 Task: Add the task  Integrate a new online platform for online language learning to the section Discovery in the project ArcticForge and add a Due Date to the respective task as 2023/11/10
Action: Mouse moved to (62, 326)
Screenshot: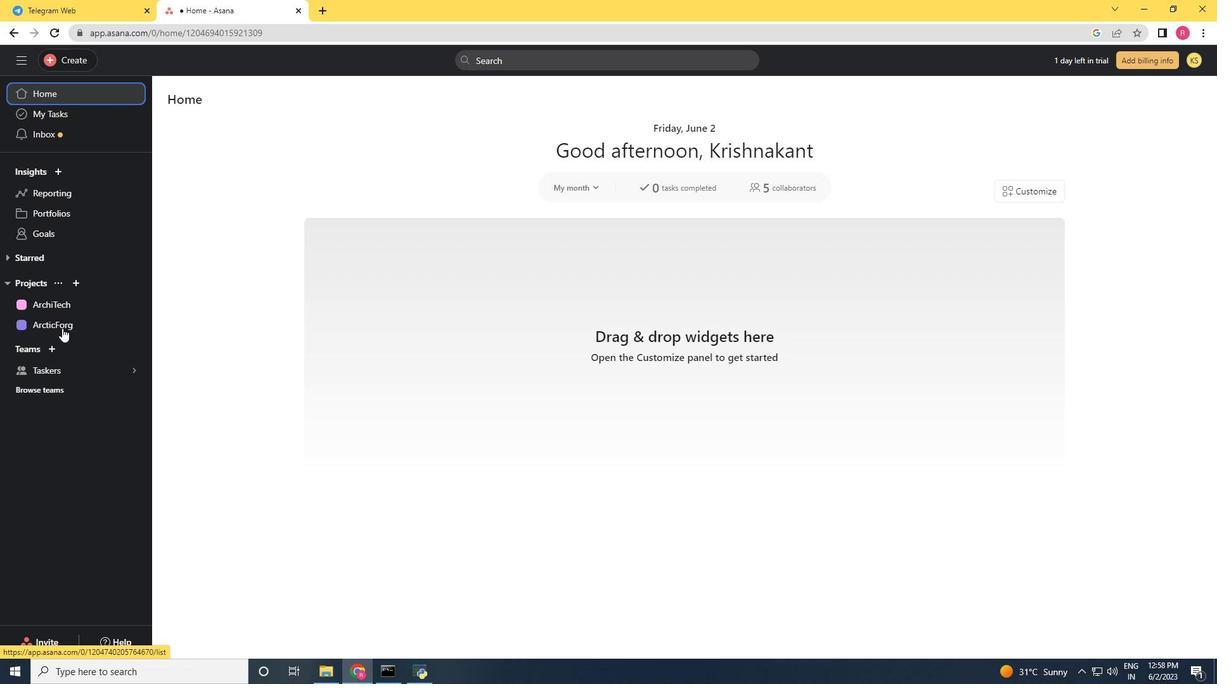 
Action: Mouse pressed left at (62, 326)
Screenshot: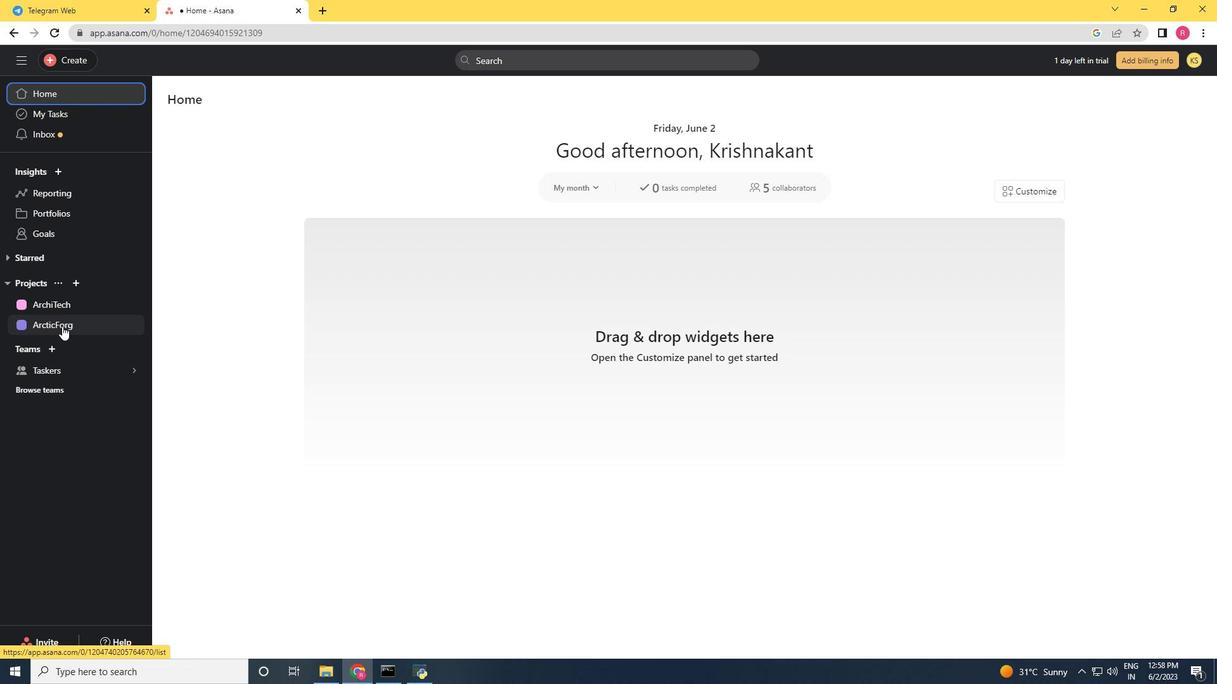 
Action: Mouse moved to (831, 519)
Screenshot: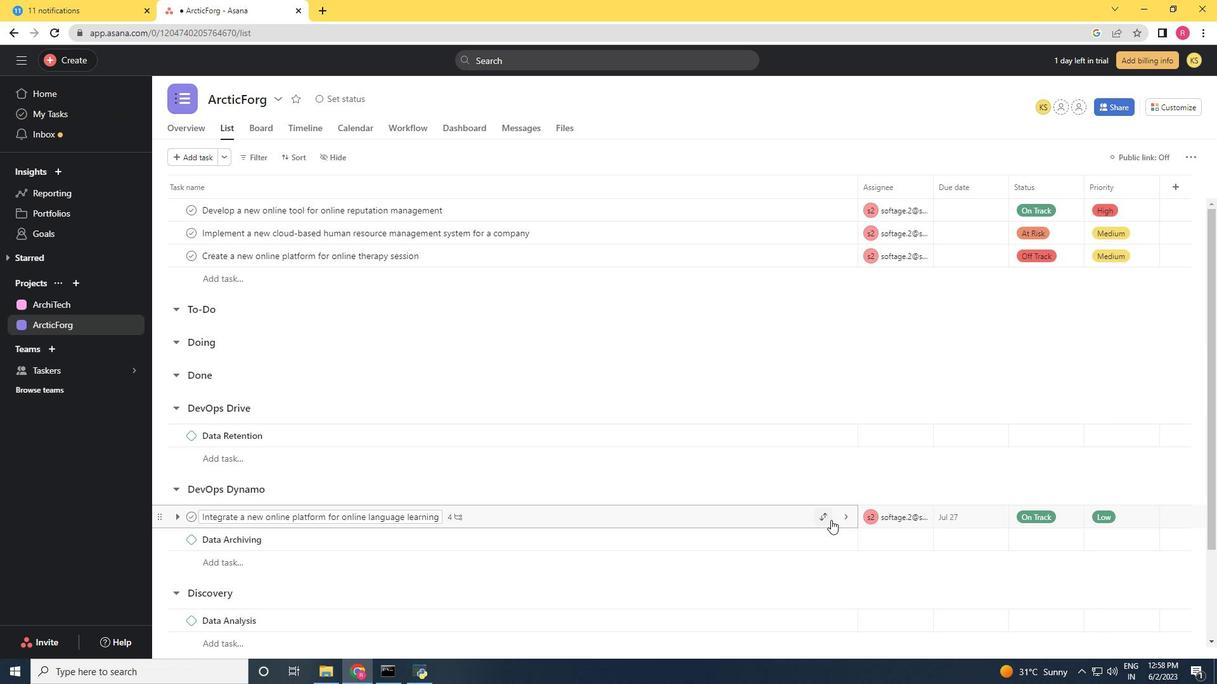 
Action: Mouse pressed left at (831, 519)
Screenshot: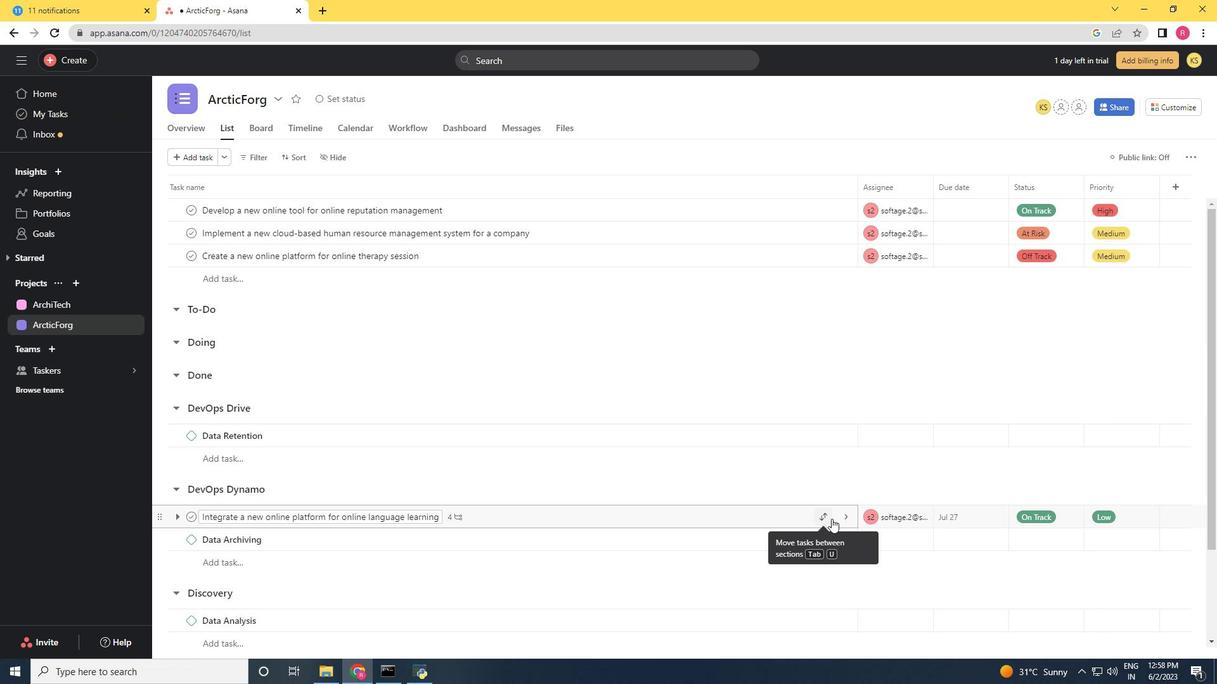 
Action: Mouse moved to (757, 477)
Screenshot: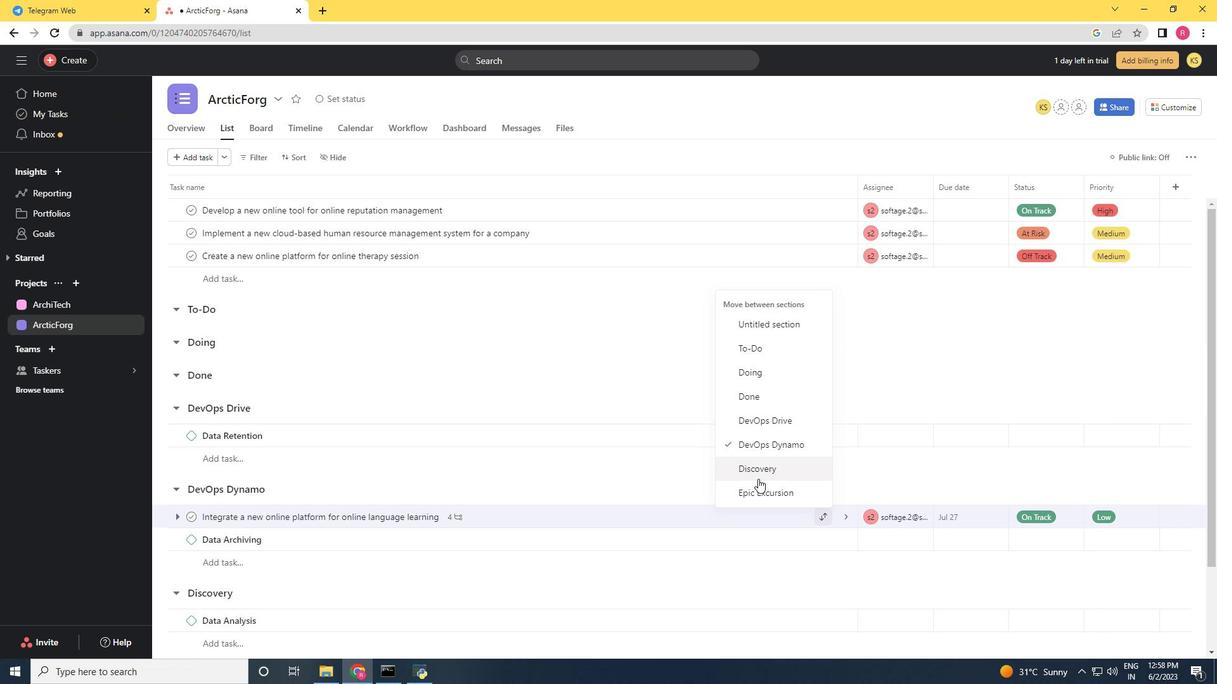 
Action: Mouse pressed left at (757, 477)
Screenshot: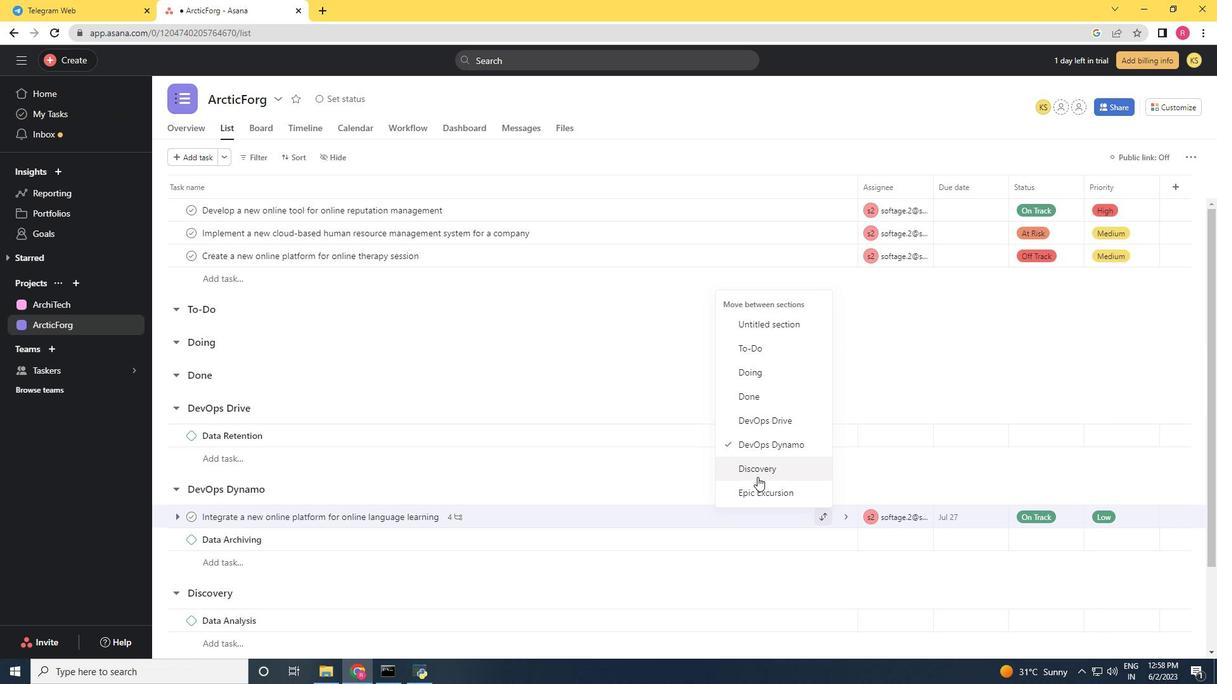 
Action: Mouse moved to (755, 479)
Screenshot: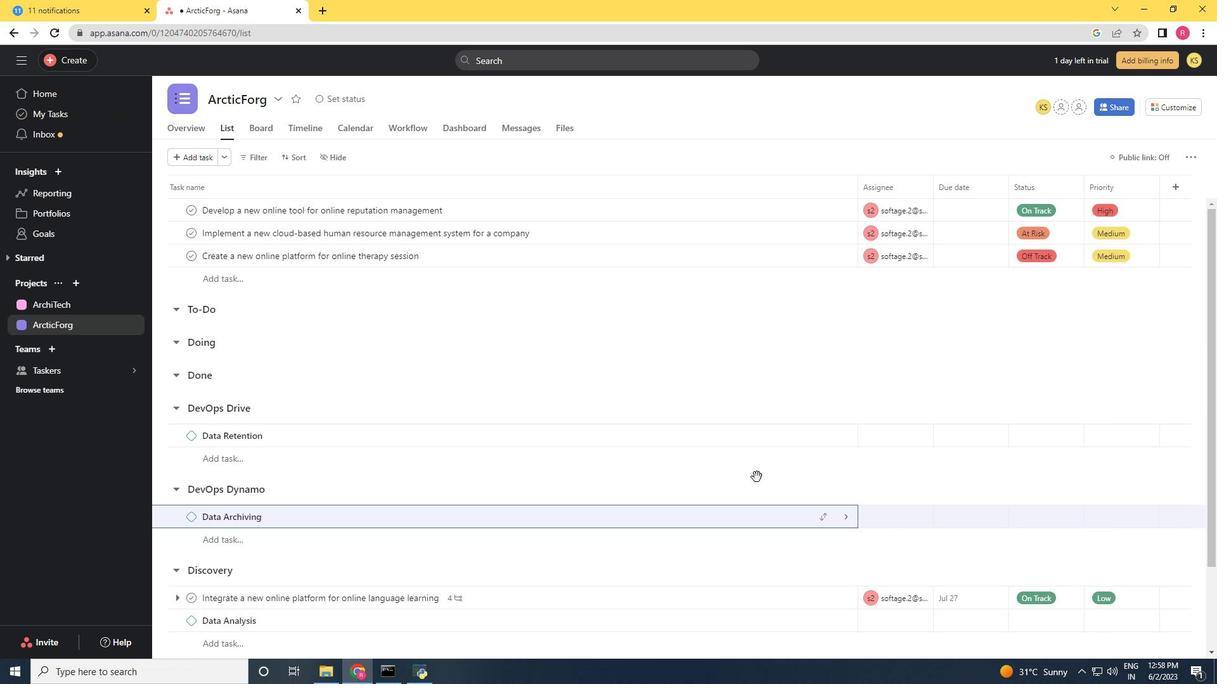 
Action: Mouse scrolled (755, 478) with delta (0, 0)
Screenshot: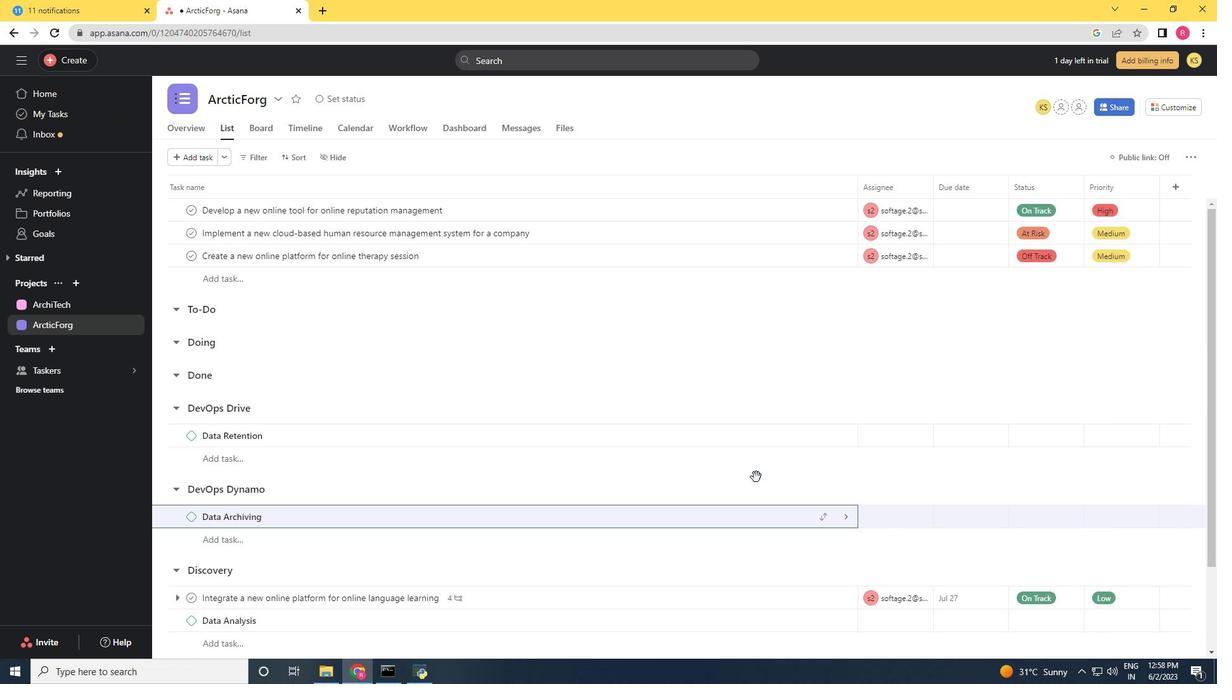
Action: Mouse moved to (755, 479)
Screenshot: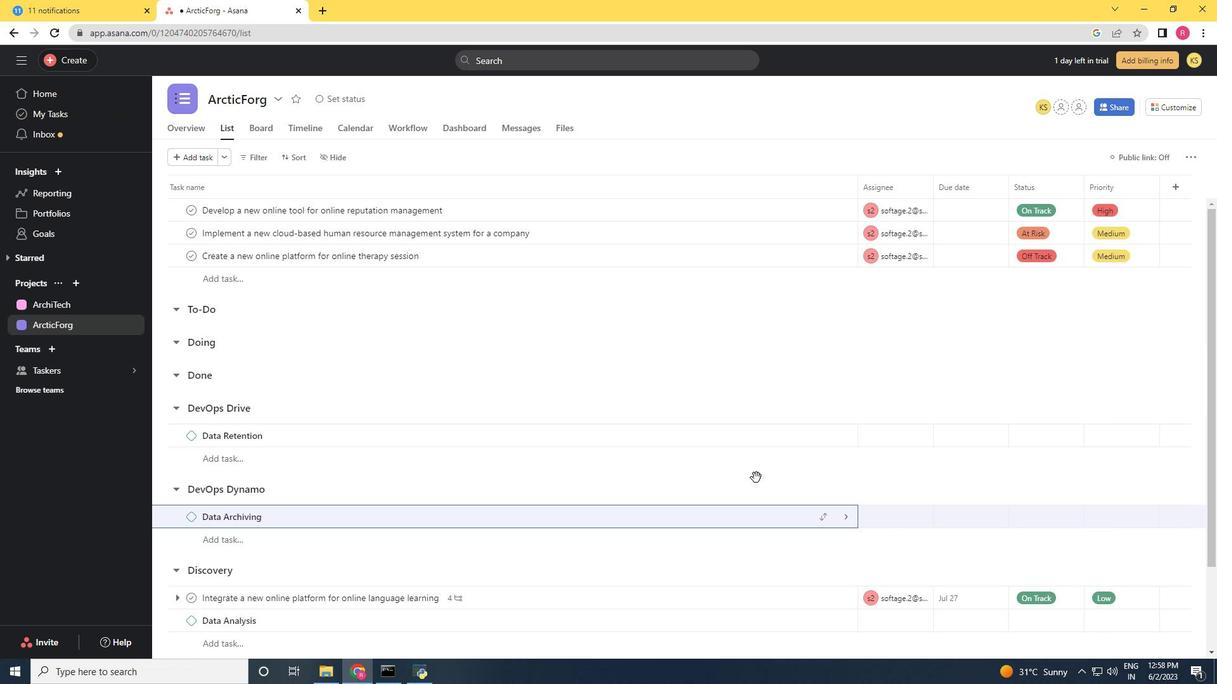 
Action: Mouse scrolled (755, 479) with delta (0, 0)
Screenshot: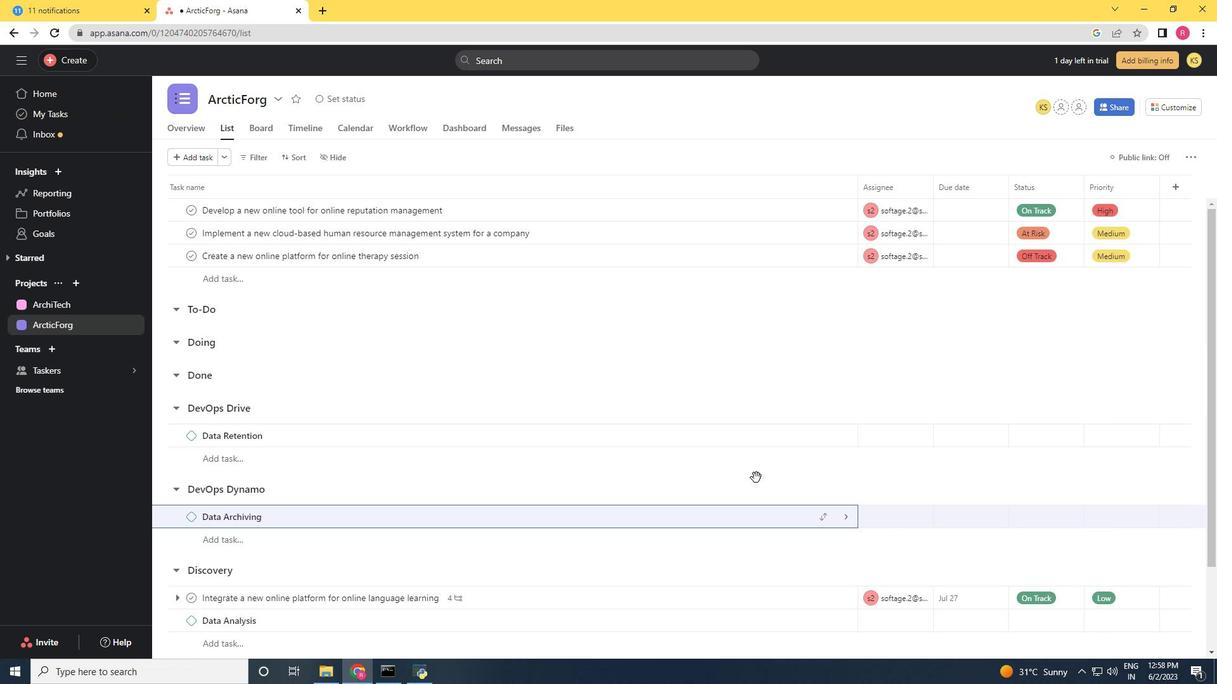 
Action: Mouse scrolled (755, 479) with delta (0, 0)
Screenshot: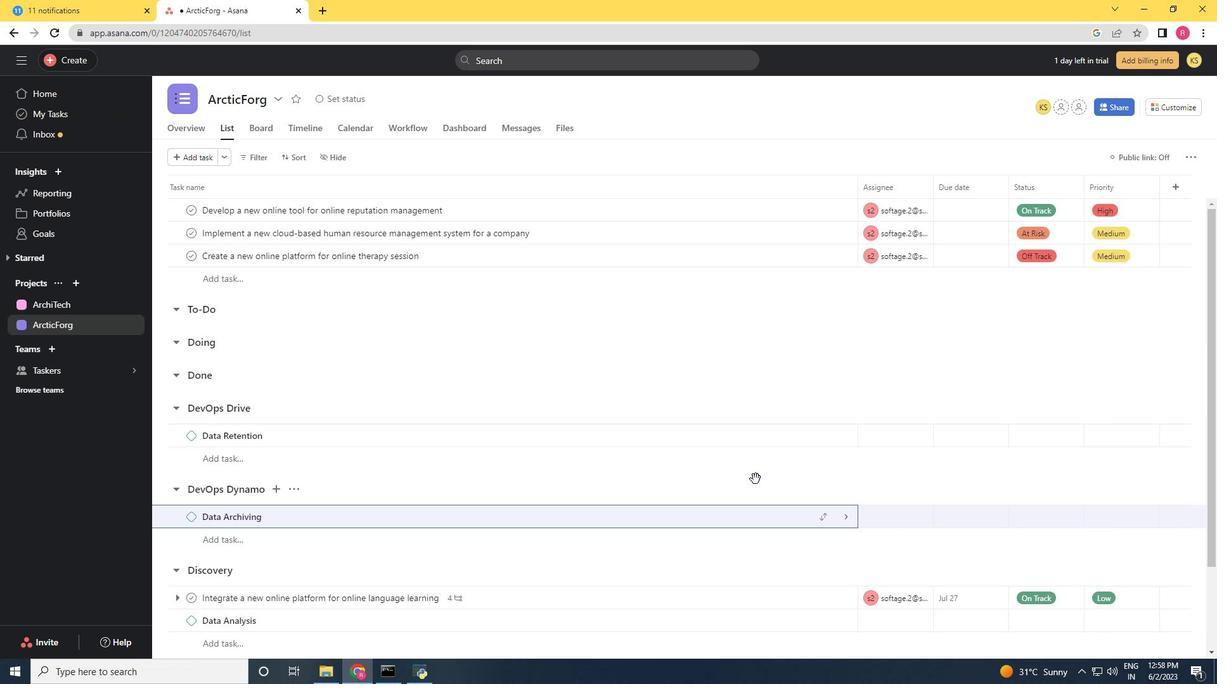 
Action: Mouse moved to (737, 498)
Screenshot: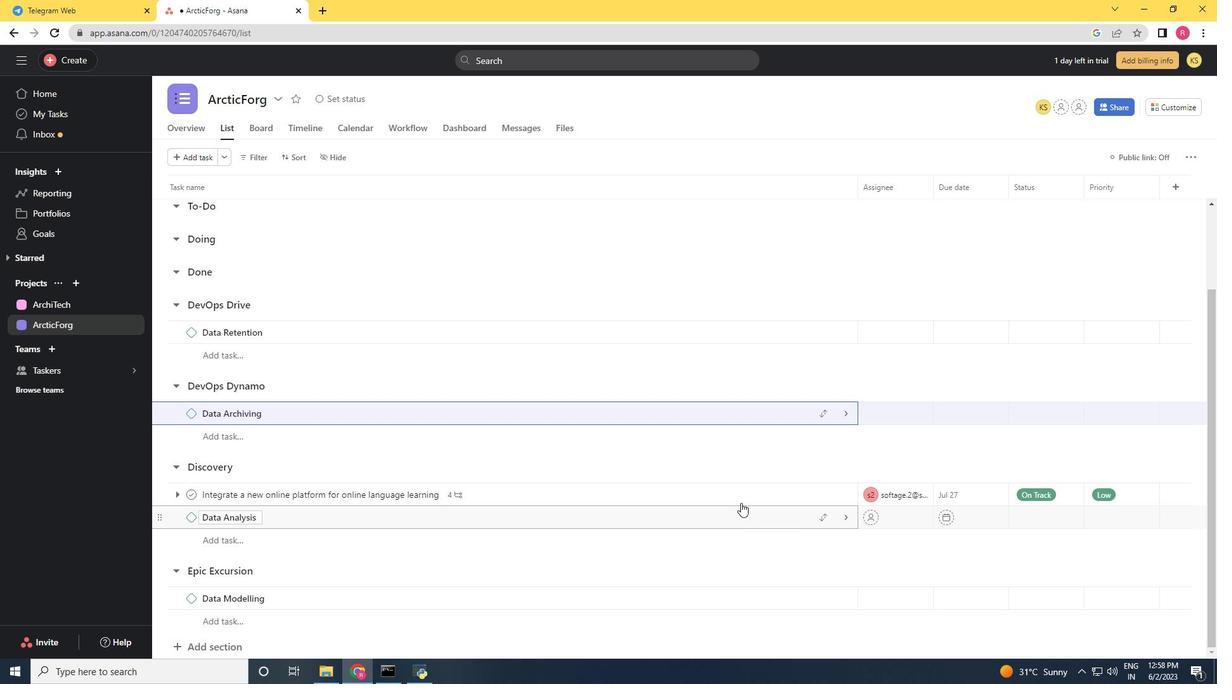 
Action: Mouse pressed left at (737, 498)
Screenshot: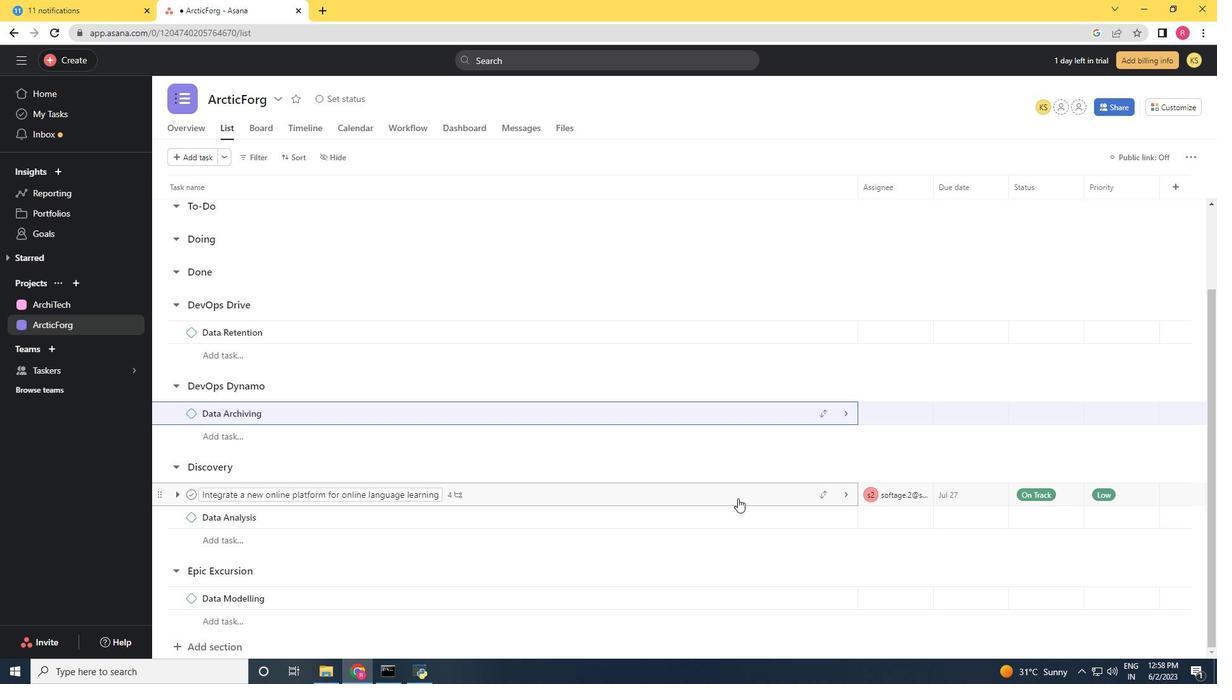 
Action: Mouse moved to (941, 277)
Screenshot: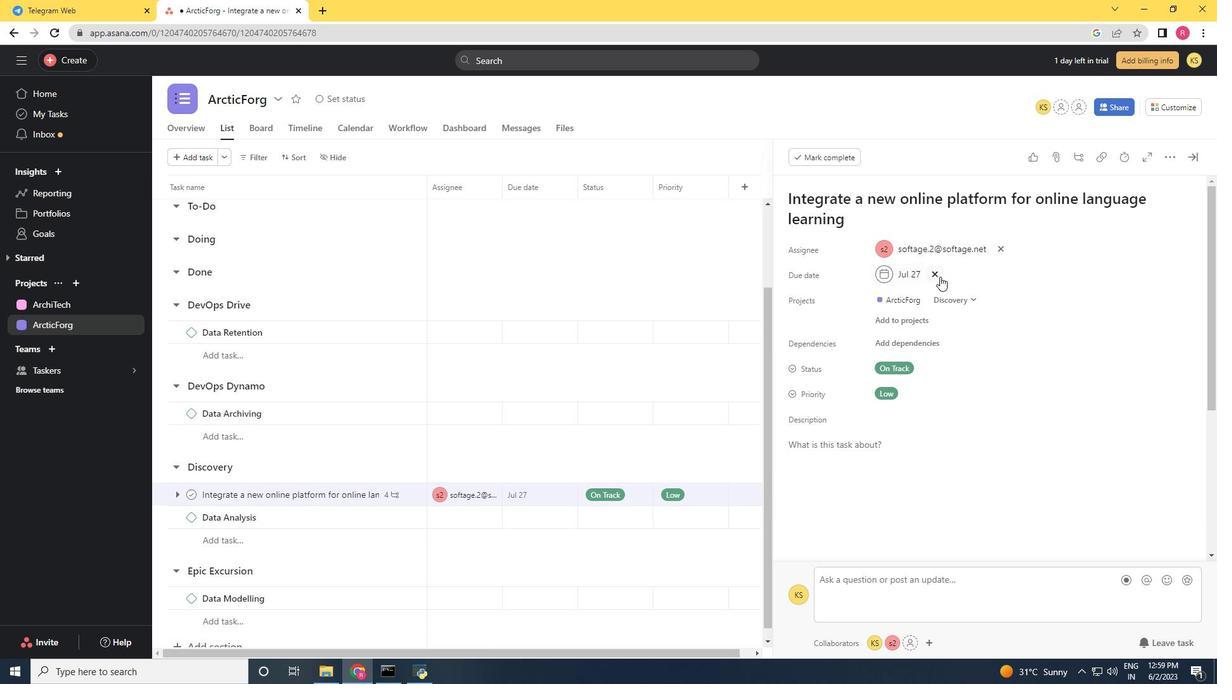 
Action: Mouse pressed left at (941, 277)
Screenshot: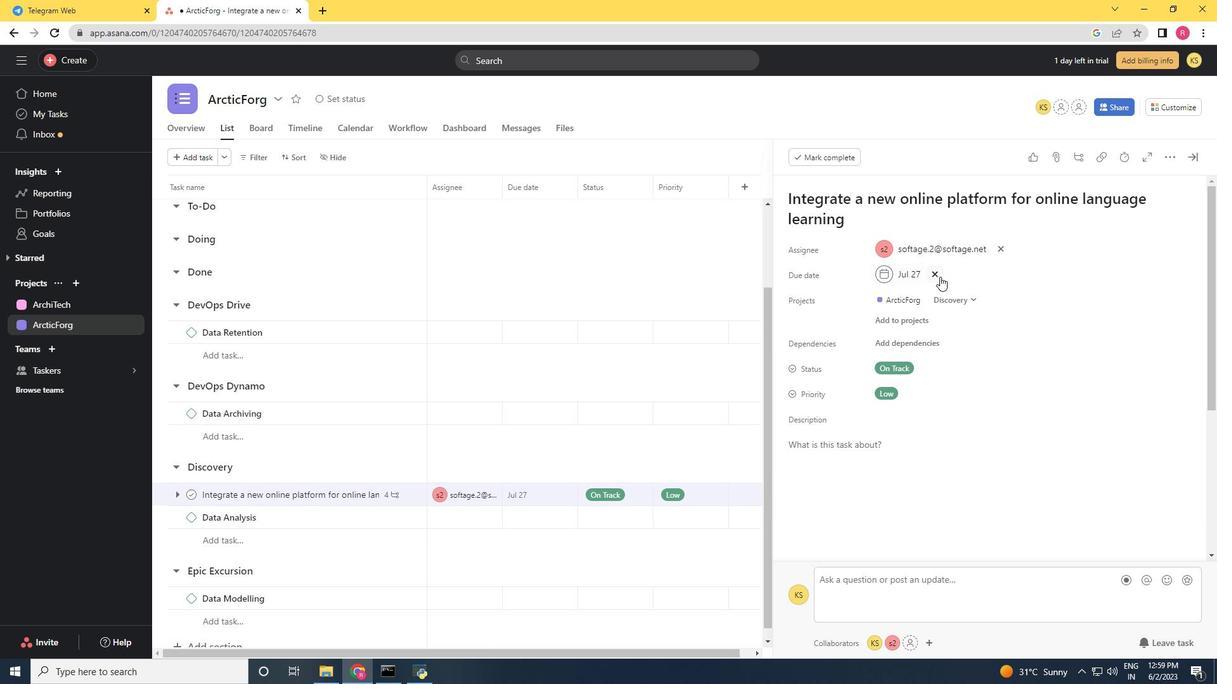 
Action: Mouse moved to (909, 278)
Screenshot: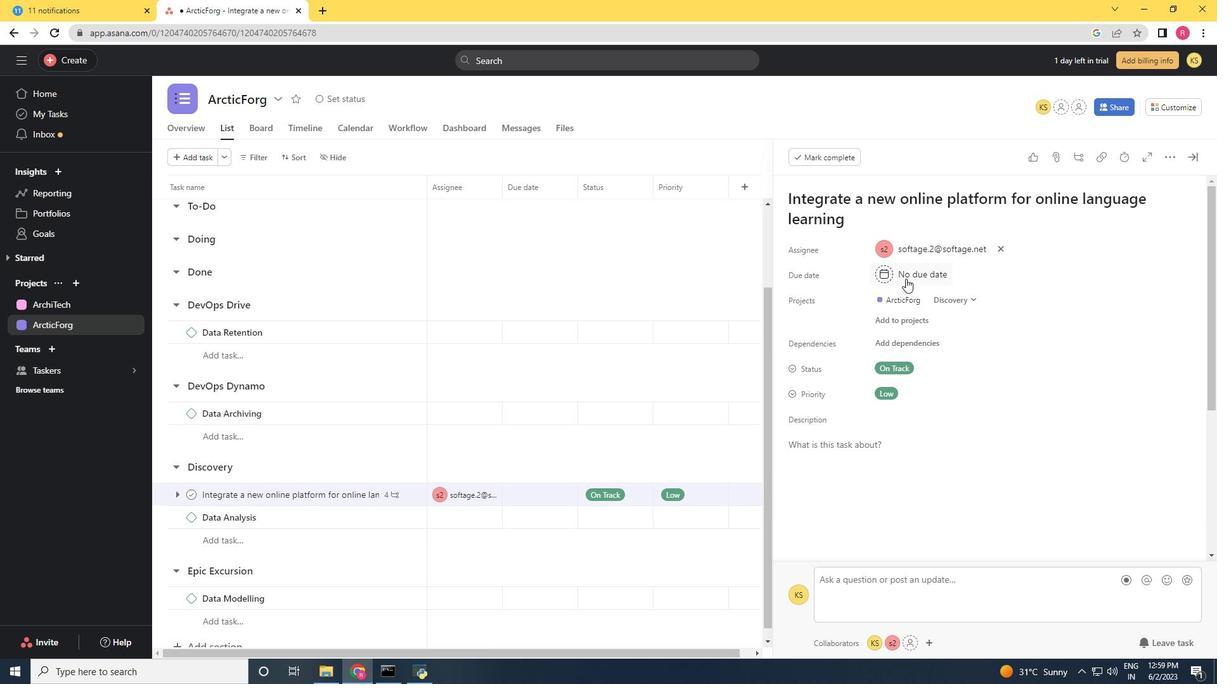 
Action: Mouse pressed left at (909, 278)
Screenshot: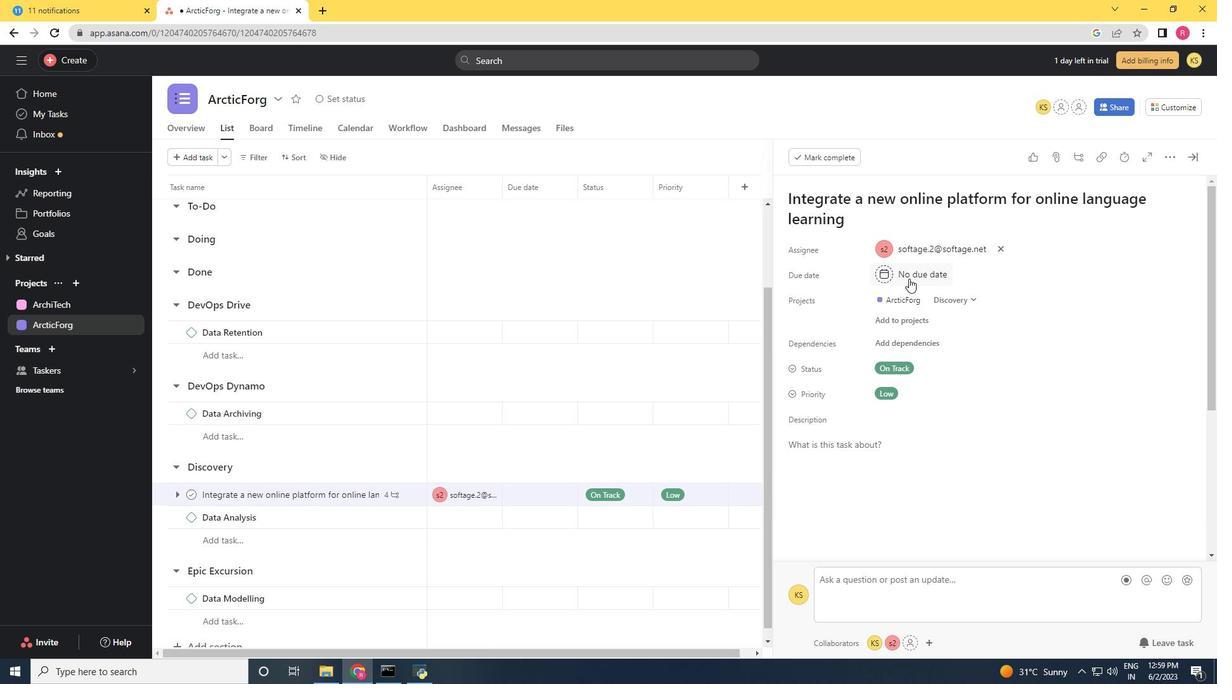 
Action: Mouse moved to (1027, 339)
Screenshot: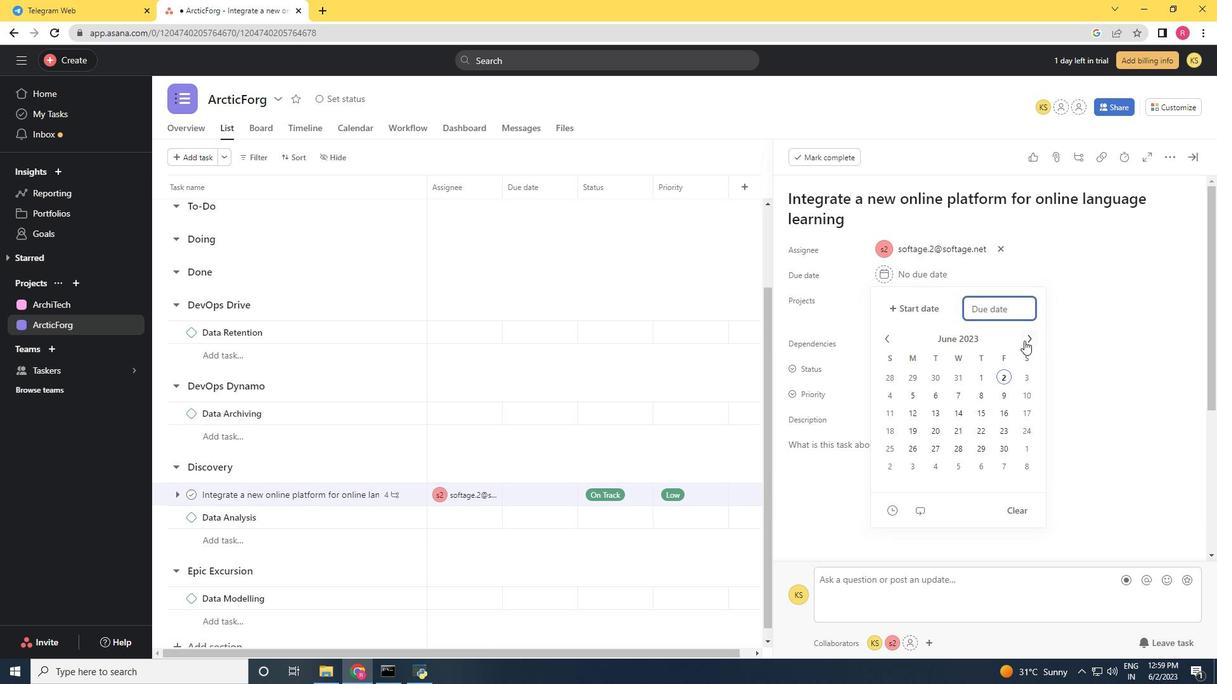 
Action: Mouse pressed left at (1027, 339)
Screenshot: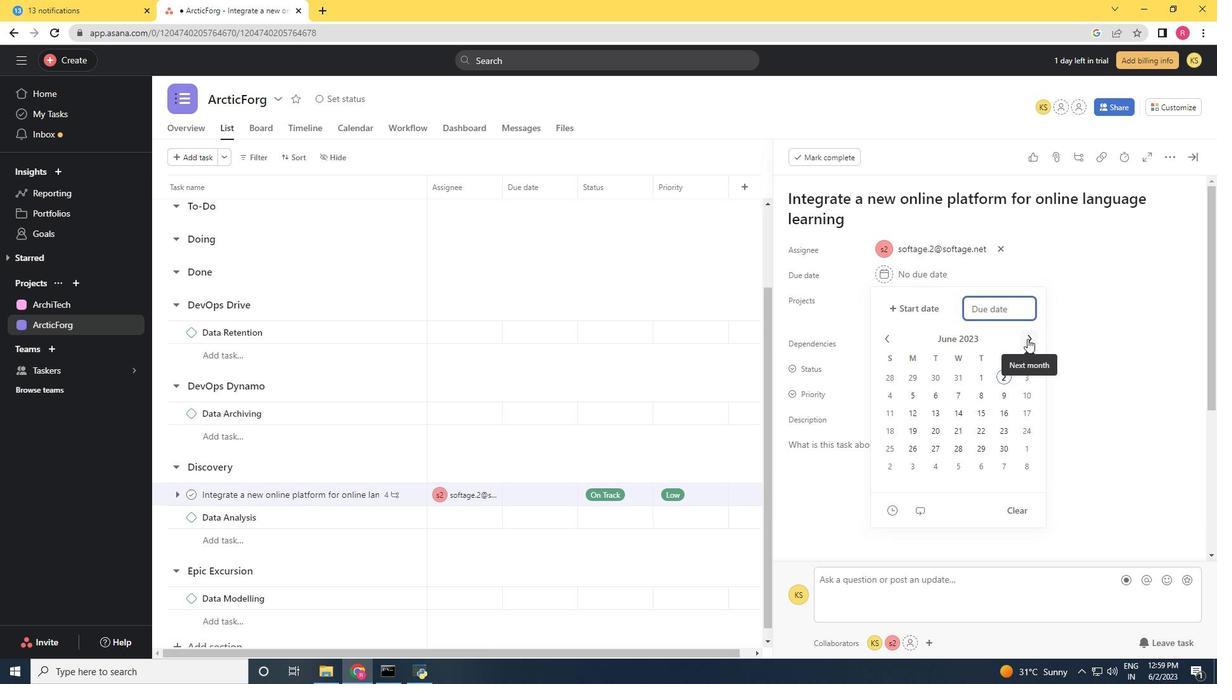 
Action: Mouse pressed left at (1027, 339)
Screenshot: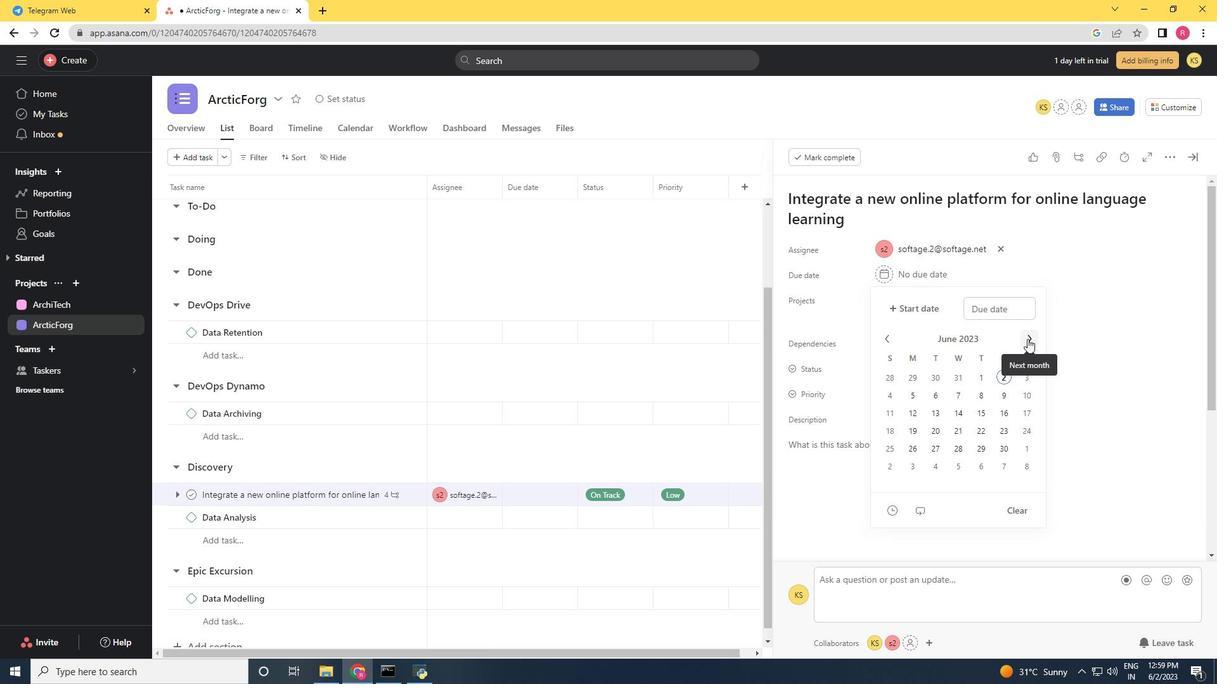 
Action: Mouse pressed left at (1027, 339)
Screenshot: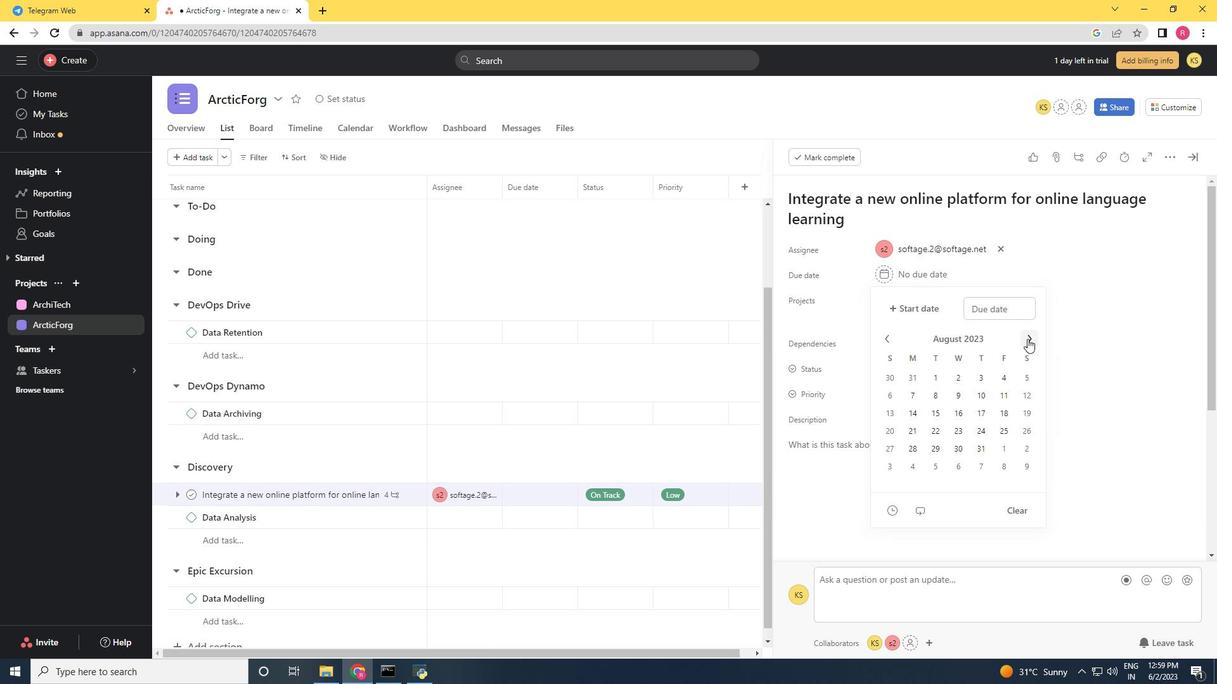 
Action: Mouse pressed left at (1027, 339)
Screenshot: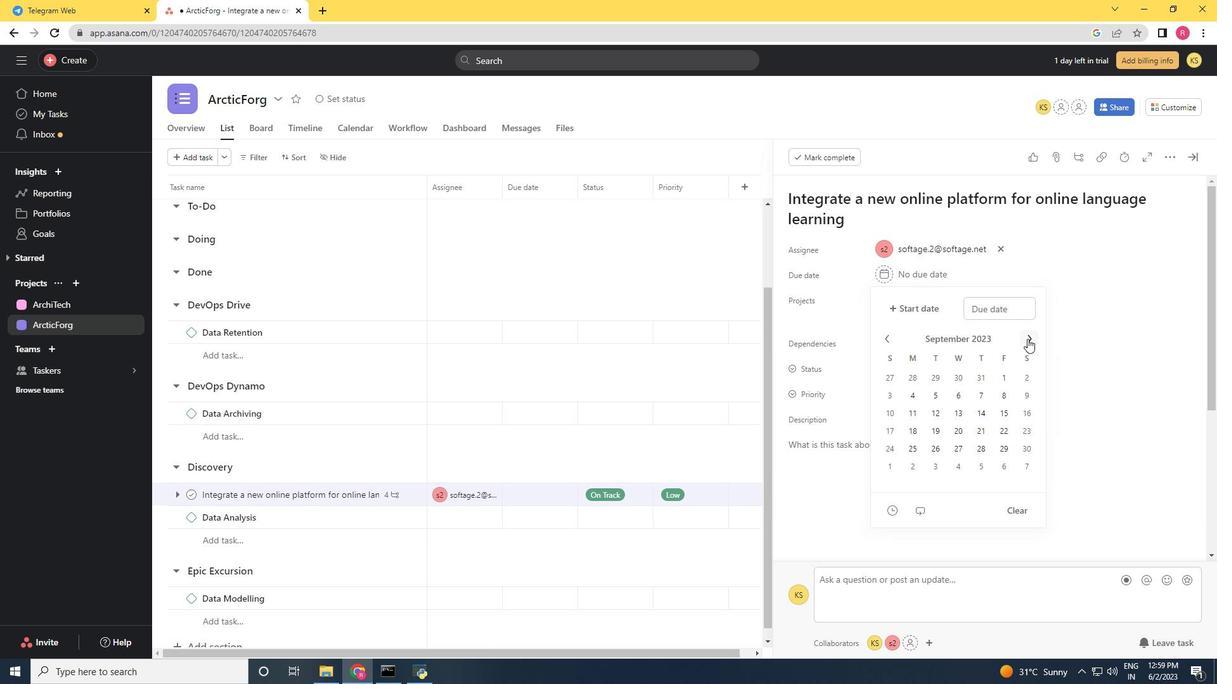 
Action: Mouse pressed left at (1027, 339)
Screenshot: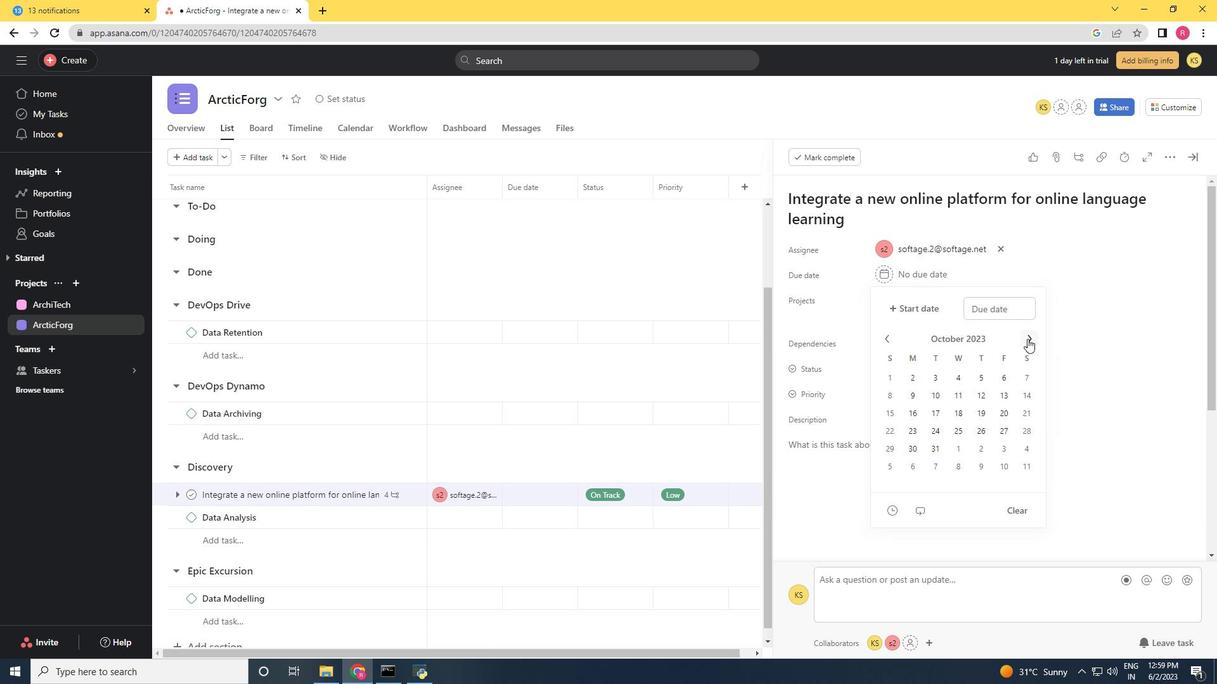 
Action: Mouse moved to (1002, 391)
Screenshot: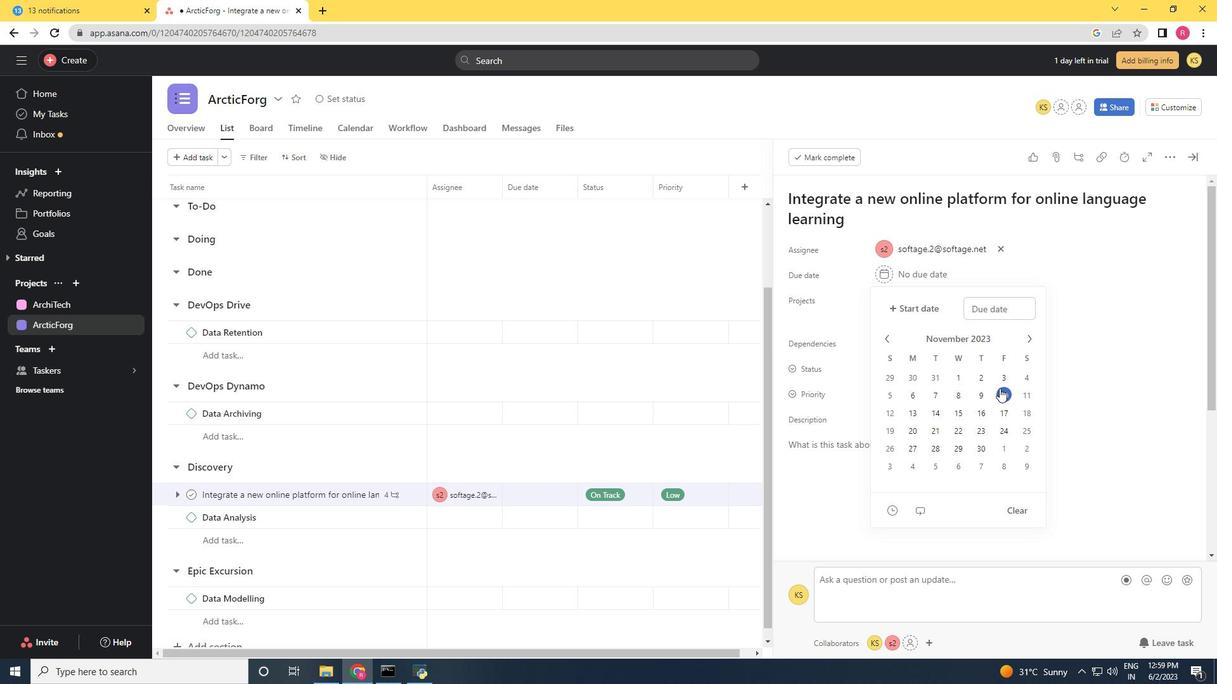 
Action: Mouse pressed left at (1002, 391)
Screenshot: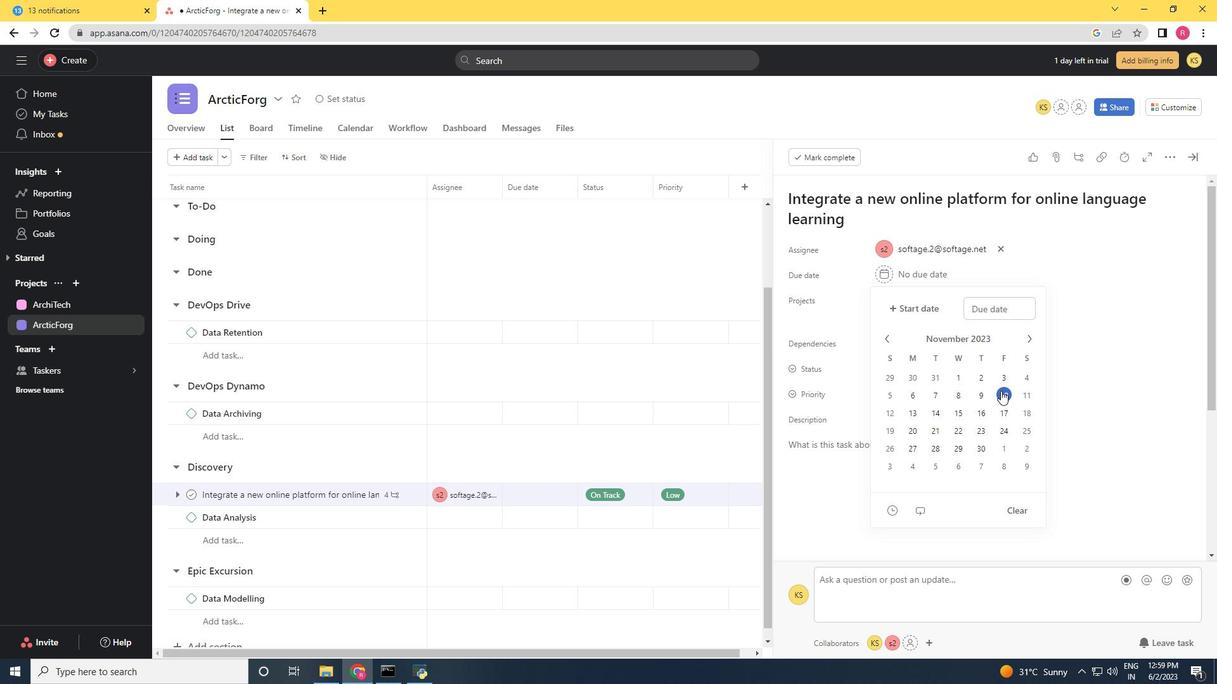 
Action: Mouse moved to (1144, 321)
Screenshot: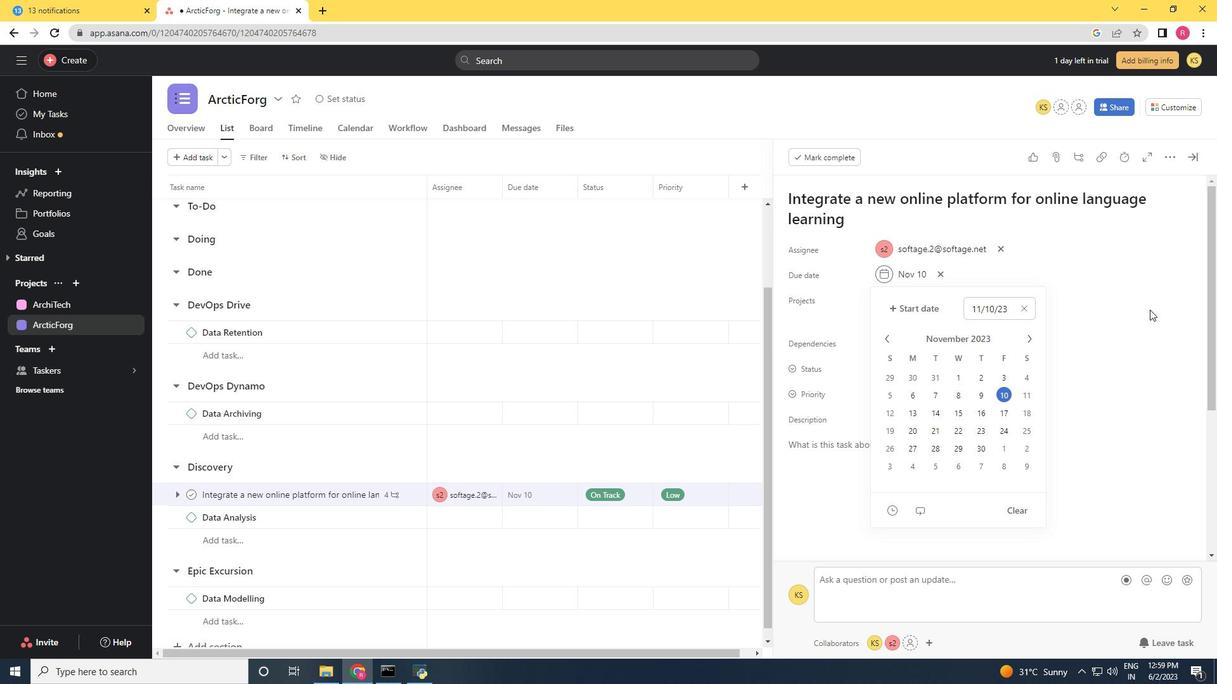 
Action: Mouse pressed left at (1144, 321)
Screenshot: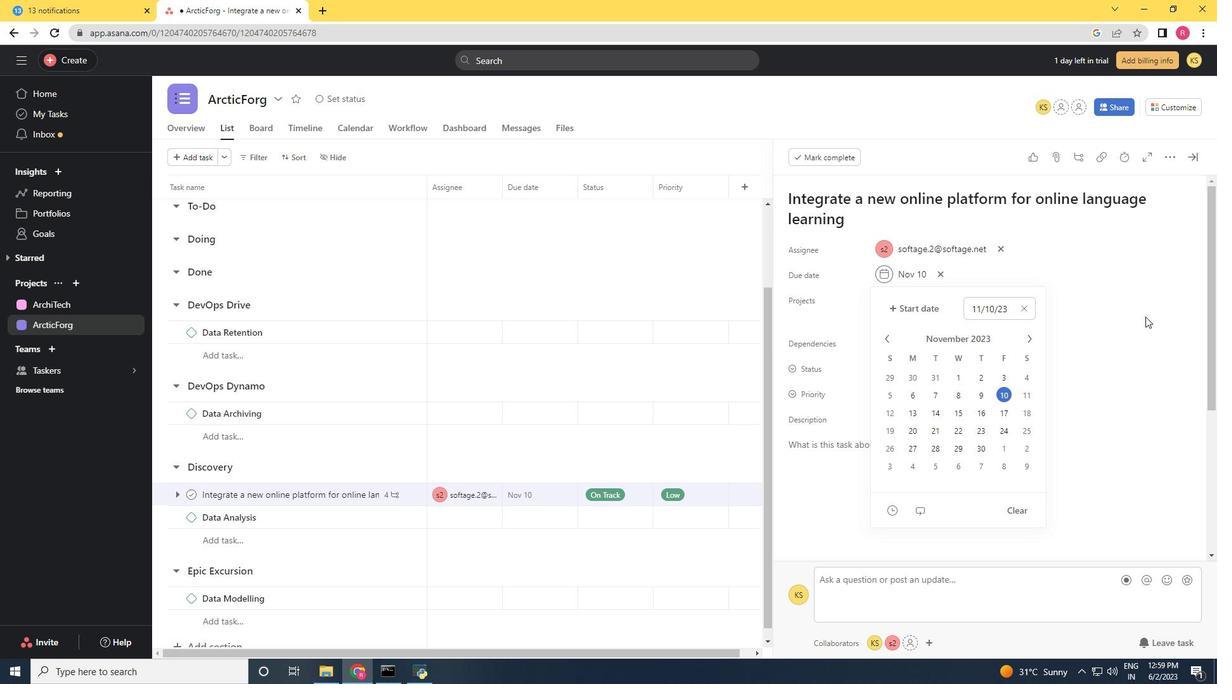 
Action: Mouse moved to (1185, 161)
Screenshot: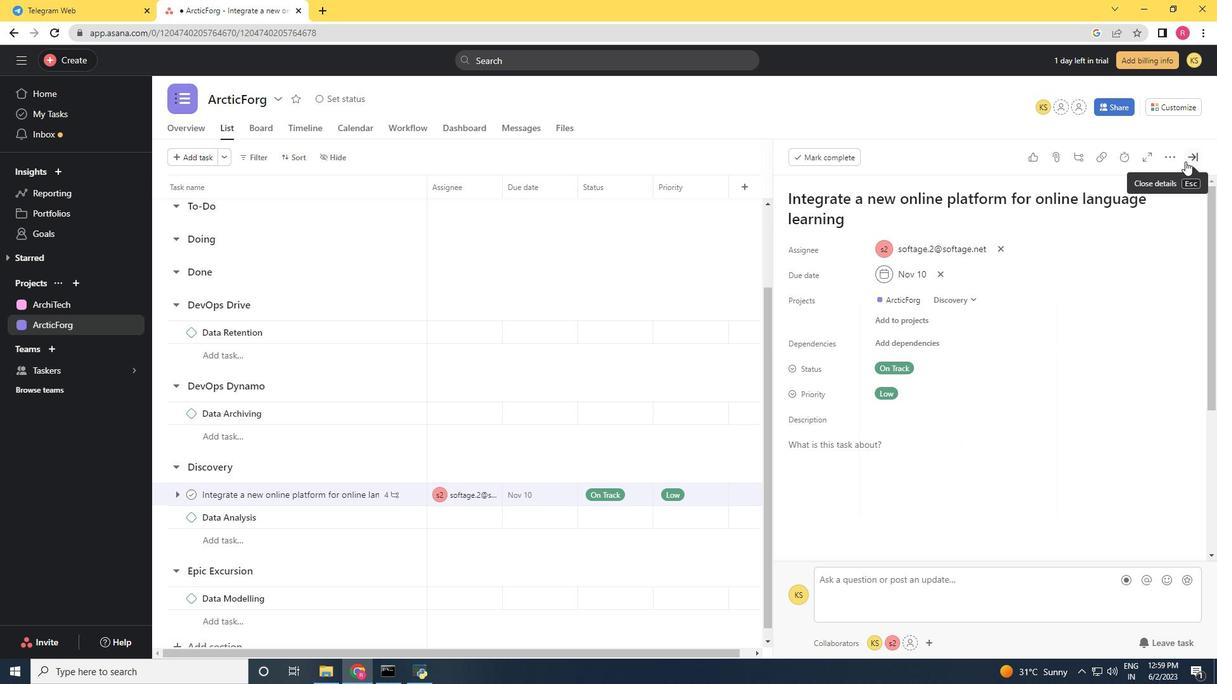 
Action: Mouse pressed left at (1185, 161)
Screenshot: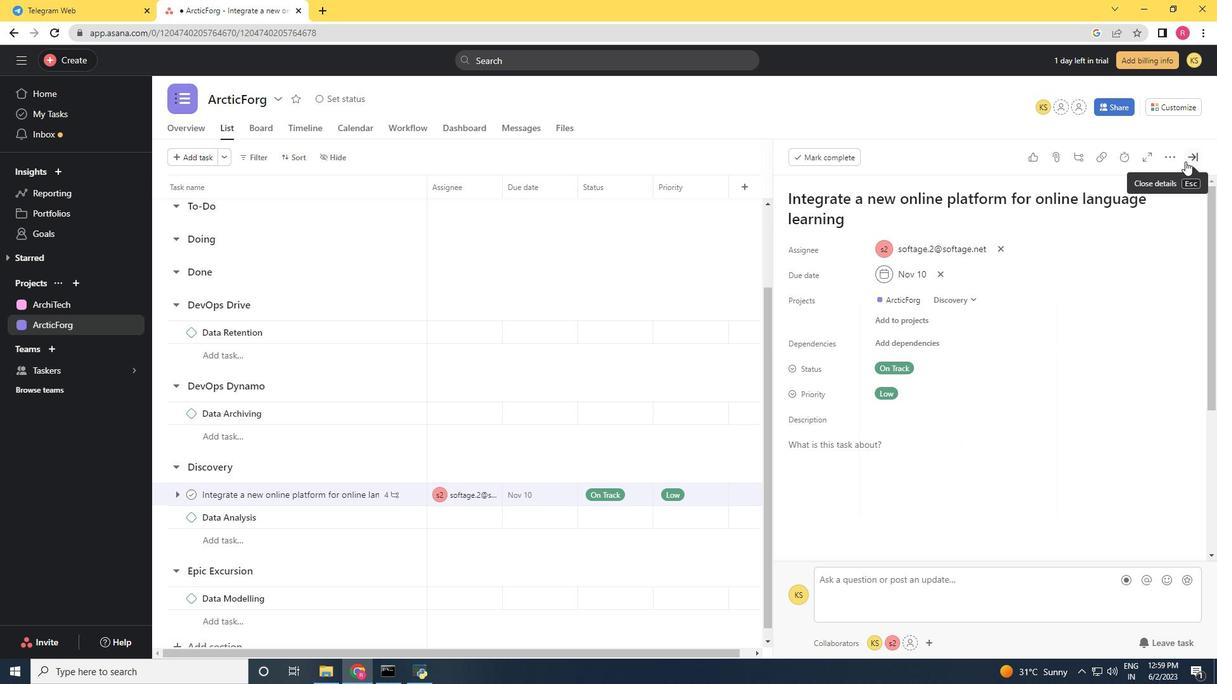 
Action: Mouse moved to (873, 313)
Screenshot: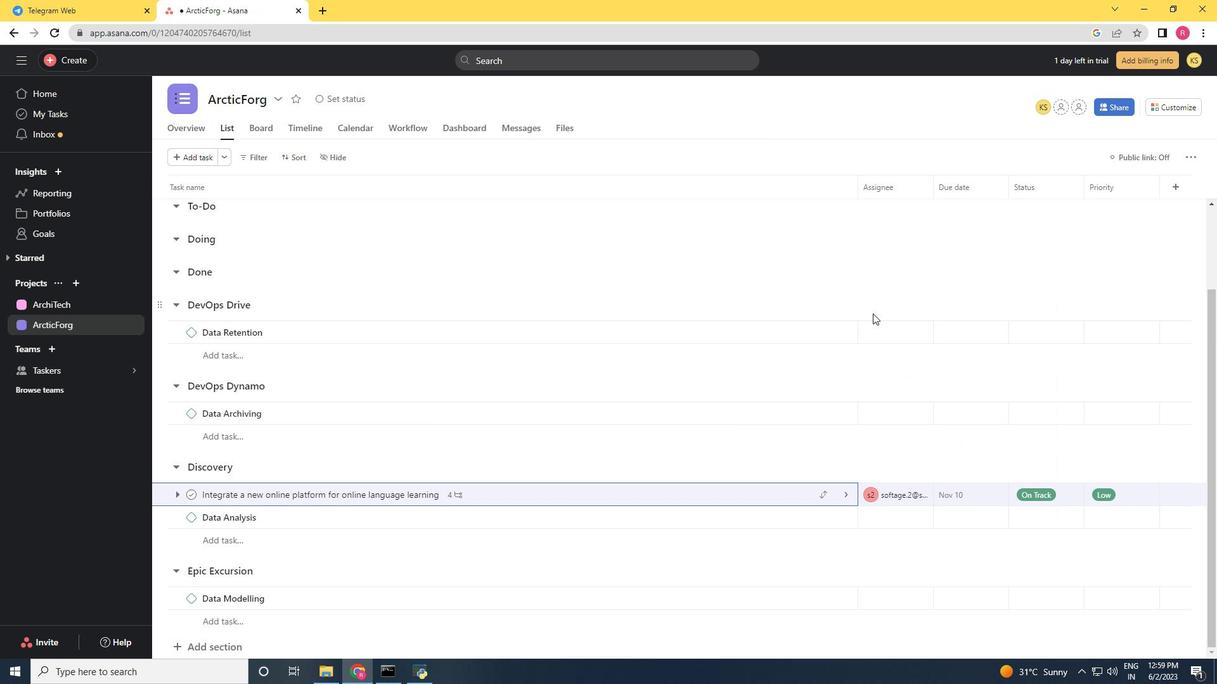 
